 Task: Add a signature Kara Hall containing With sincere appreciation and gratitude, Kara Hall to email address softage.2@softage.net and add a folder Business intelligence
Action: Mouse moved to (685, 242)
Screenshot: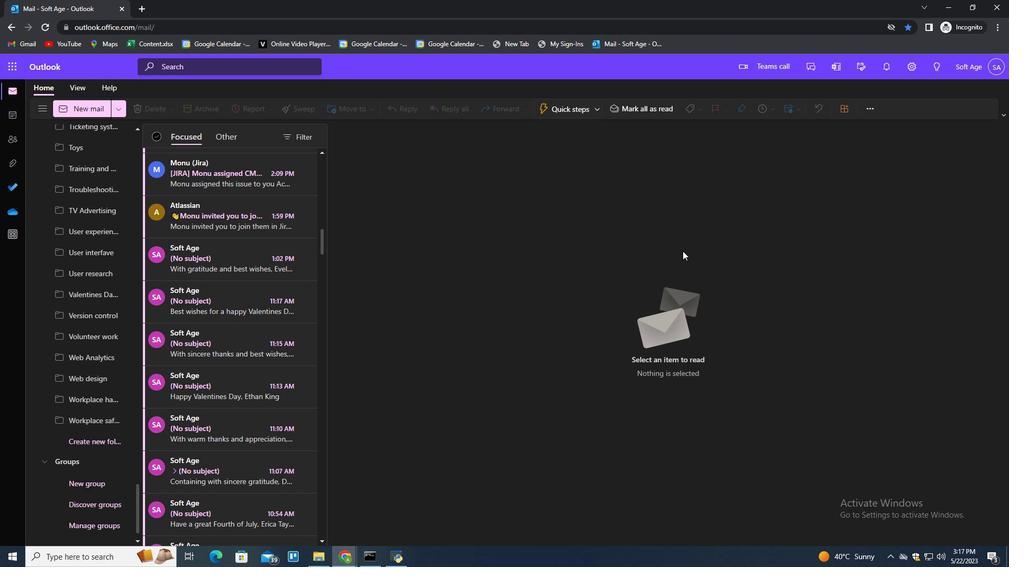 
Action: Mouse pressed left at (685, 242)
Screenshot: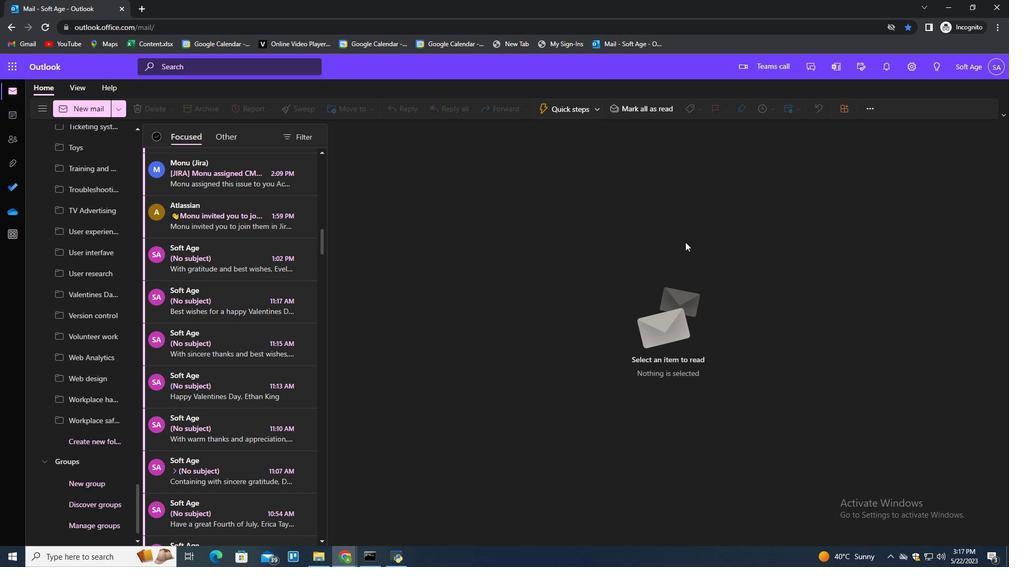 
Action: Key pressed n
Screenshot: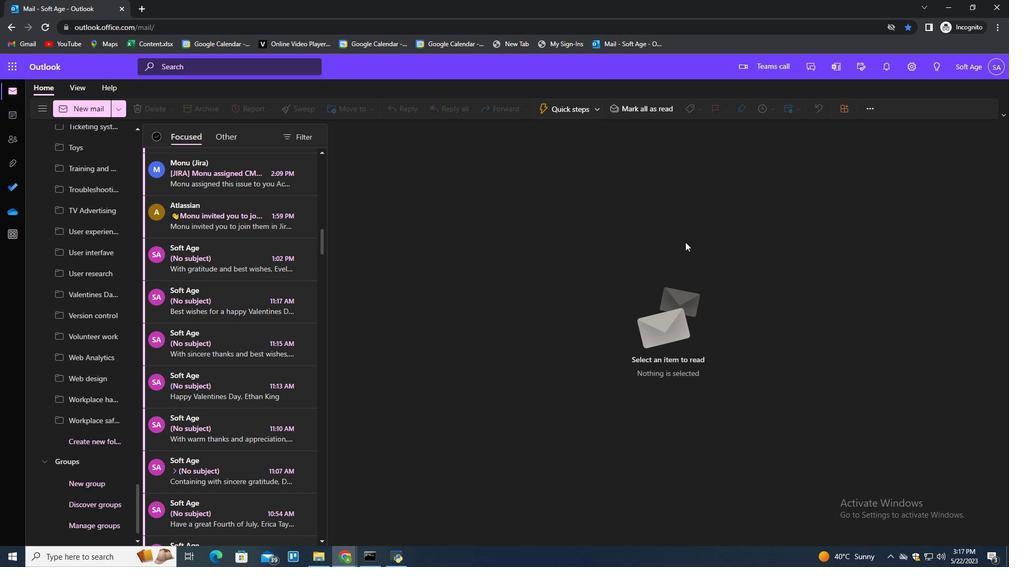 
Action: Mouse moved to (712, 106)
Screenshot: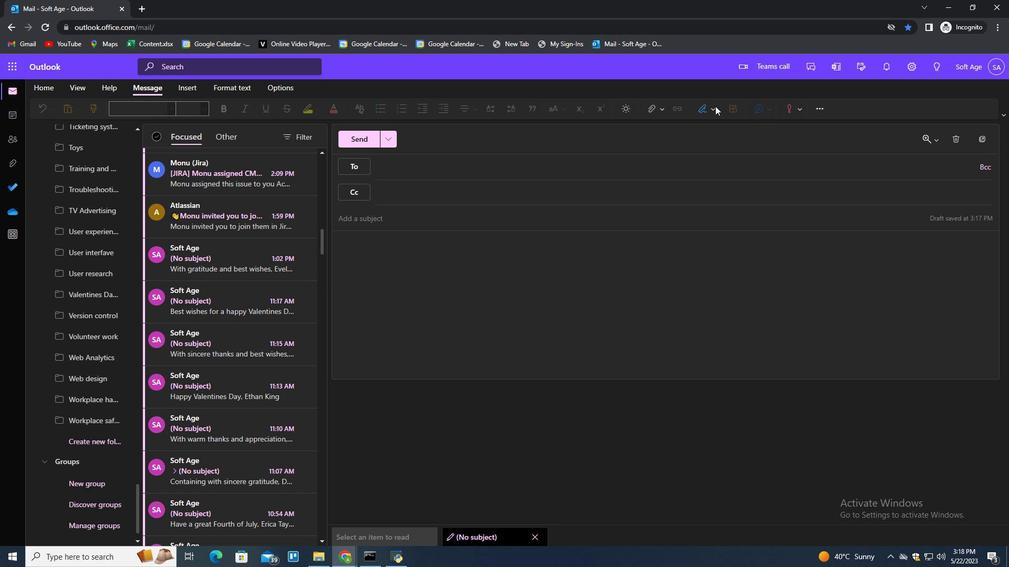 
Action: Mouse pressed left at (712, 106)
Screenshot: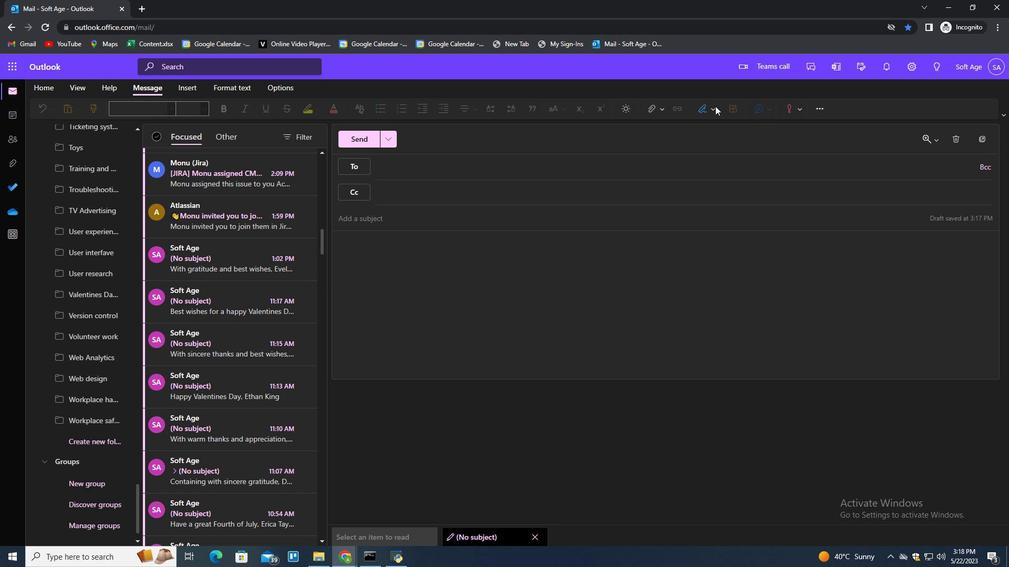 
Action: Mouse moved to (699, 147)
Screenshot: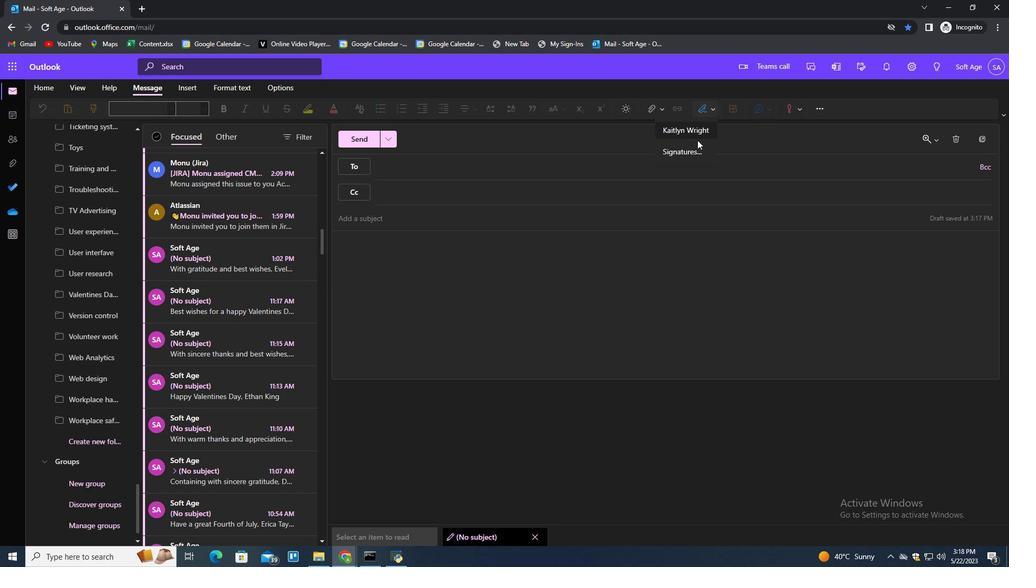 
Action: Mouse pressed left at (699, 147)
Screenshot: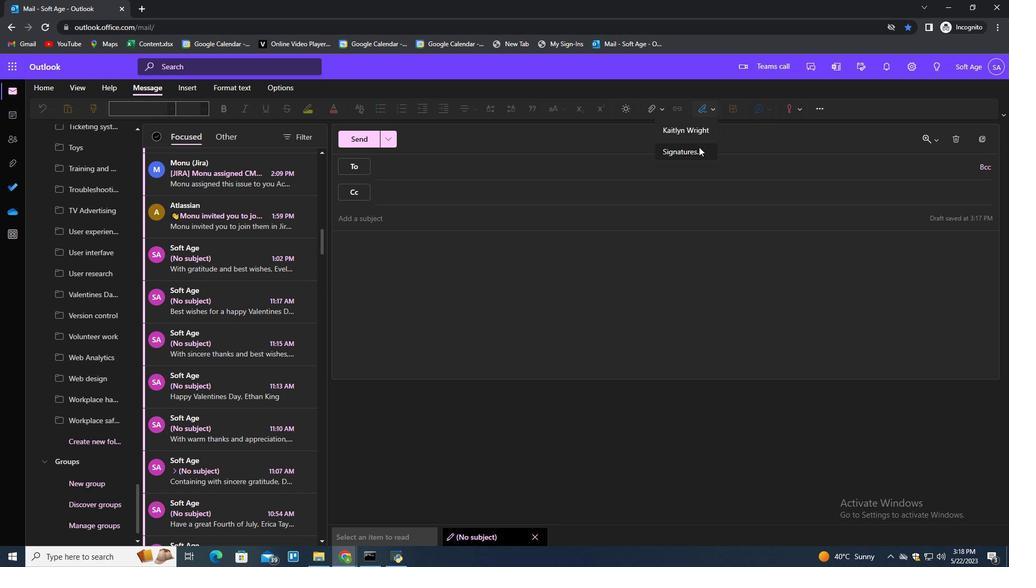 
Action: Mouse moved to (720, 192)
Screenshot: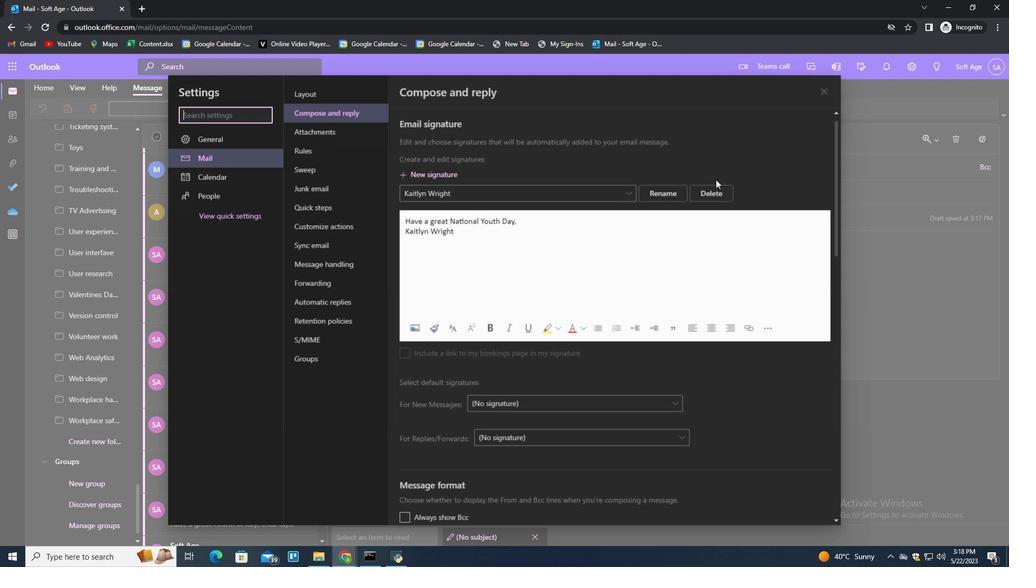 
Action: Mouse pressed left at (720, 192)
Screenshot: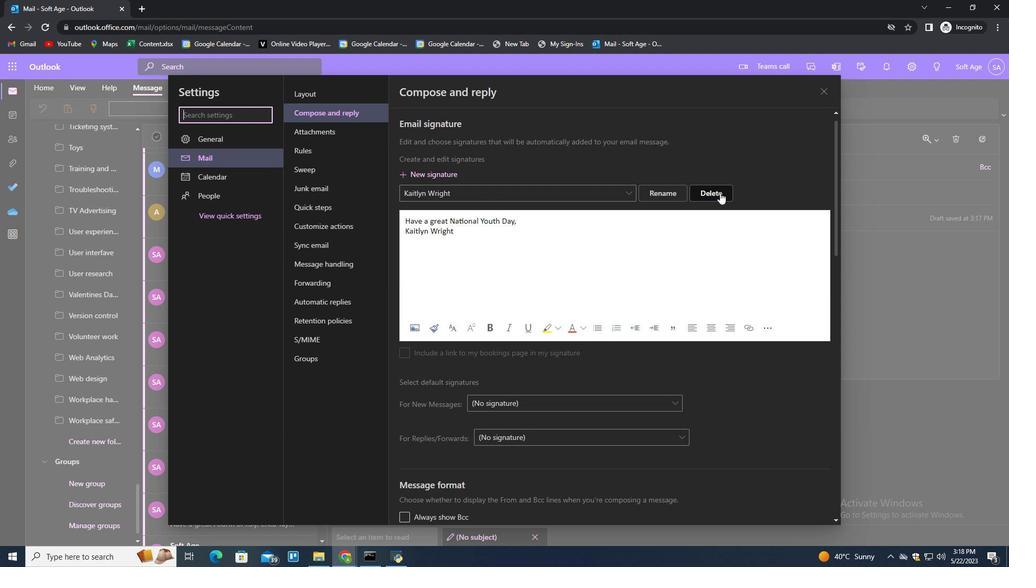 
Action: Mouse moved to (720, 193)
Screenshot: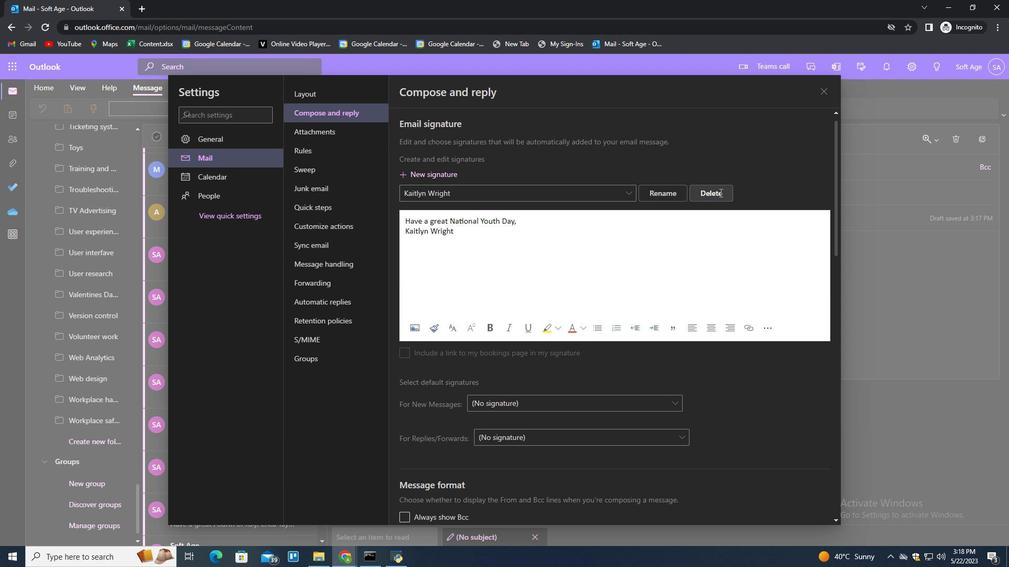 
Action: Mouse pressed left at (720, 193)
Screenshot: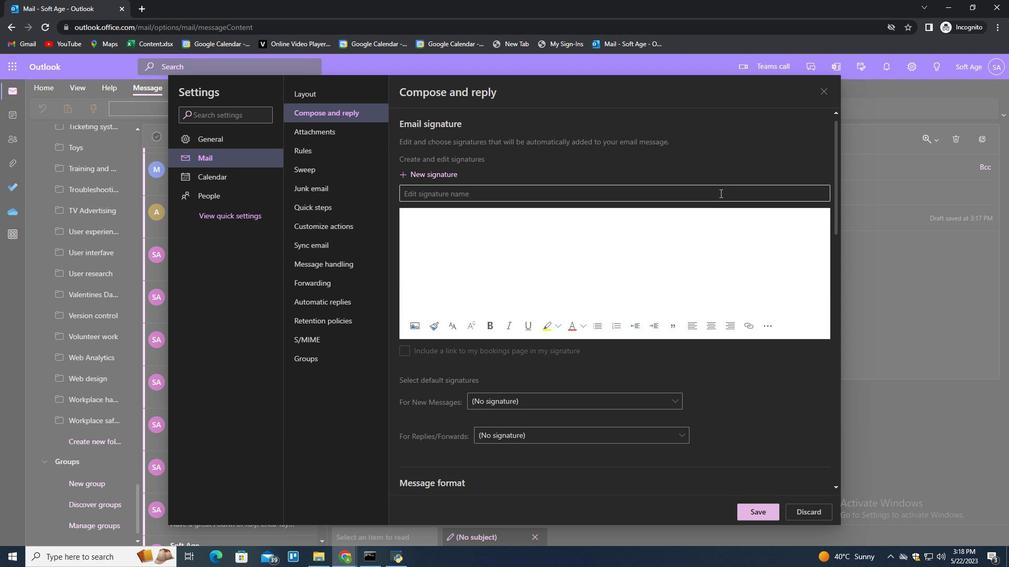 
Action: Key pressed <Key.shift>Ja<Key.backspace><Key.backspace><Key.shift>Kara<Key.space><Key.shift>Hall<Key.tab><Key.shift>With<Key.space>sincere<Key.space>appreca<Key.backspace>iation<Key.space>and<Key.space>gratitude<Key.space>m<Key.backspace><Key.backspace>,<Key.shift_r><Key.enter><Key.shift>Kara<Key.space><Key.shift>Hall
Screenshot: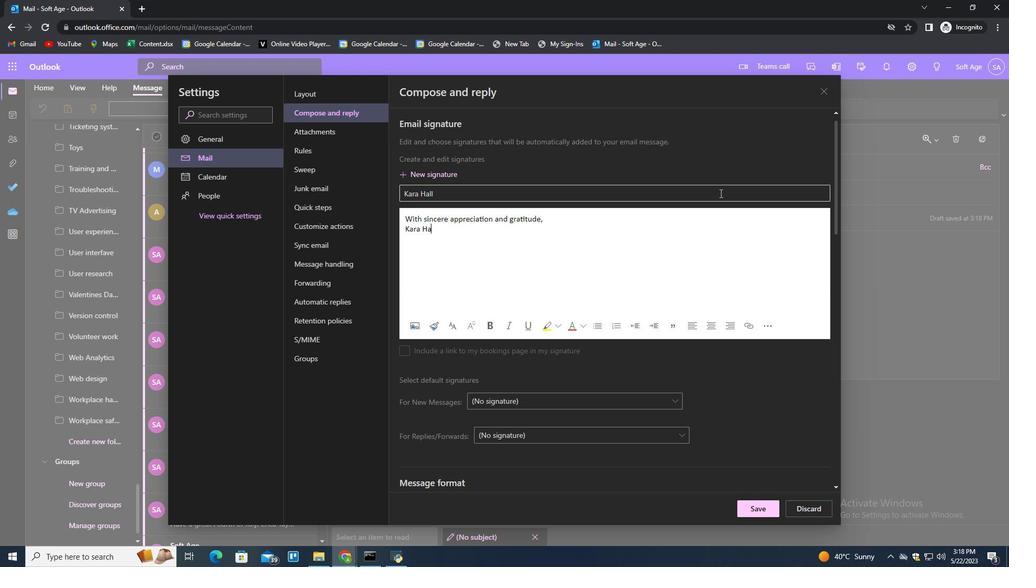
Action: Mouse moved to (756, 511)
Screenshot: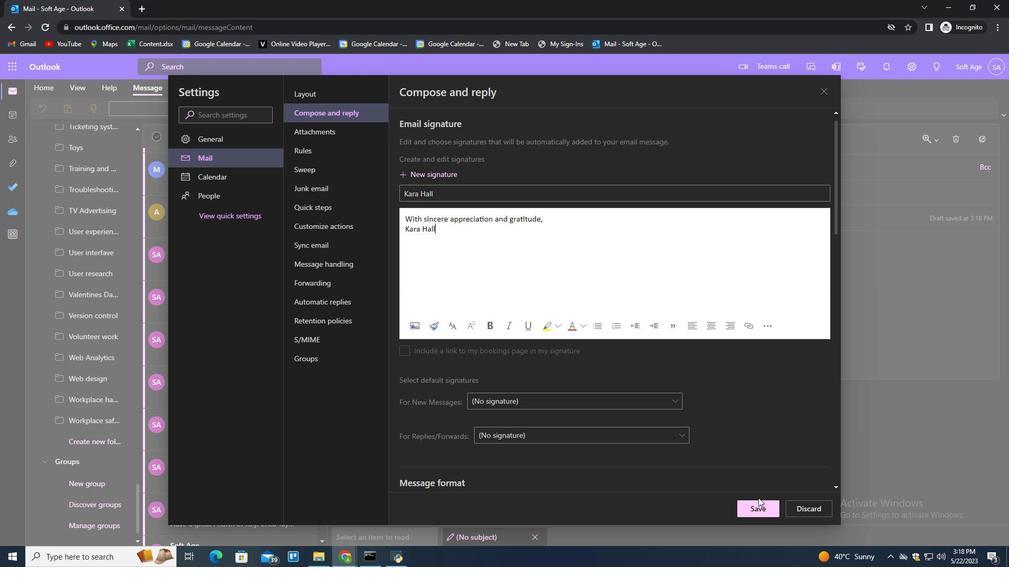 
Action: Mouse pressed left at (756, 511)
Screenshot: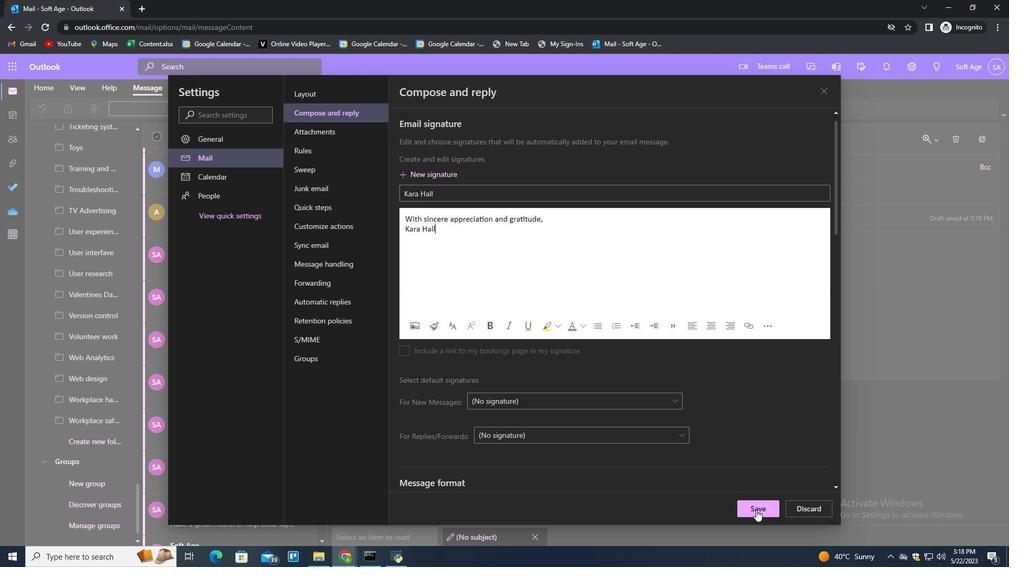 
Action: Mouse moved to (893, 310)
Screenshot: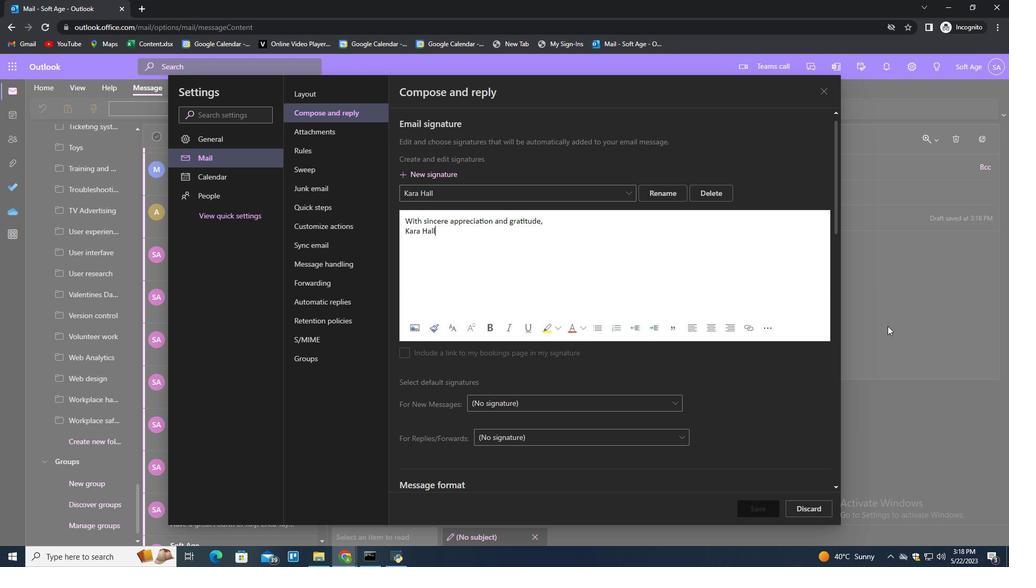 
Action: Mouse pressed left at (893, 310)
Screenshot: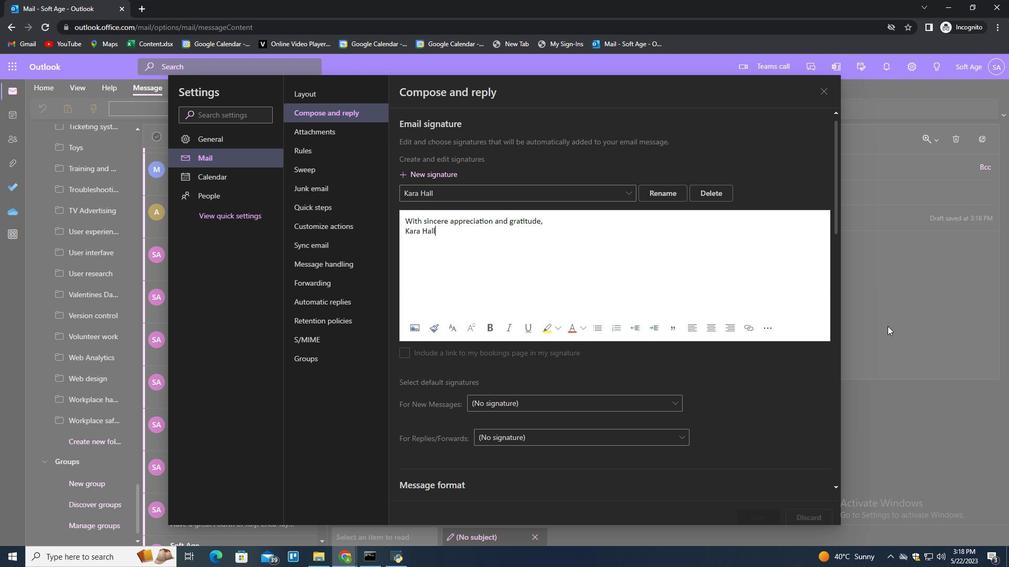 
Action: Mouse moved to (707, 104)
Screenshot: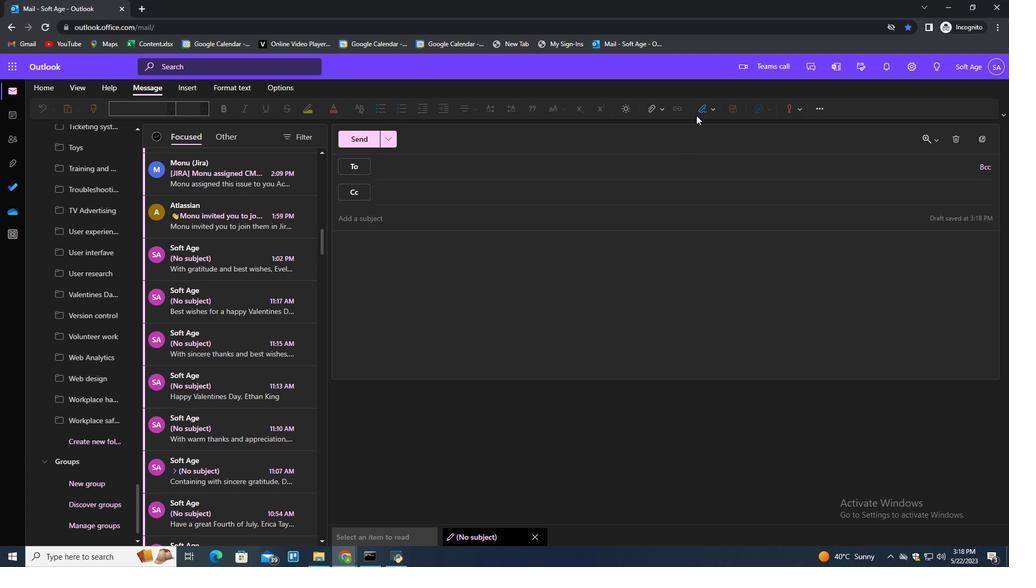
Action: Mouse pressed left at (707, 104)
Screenshot: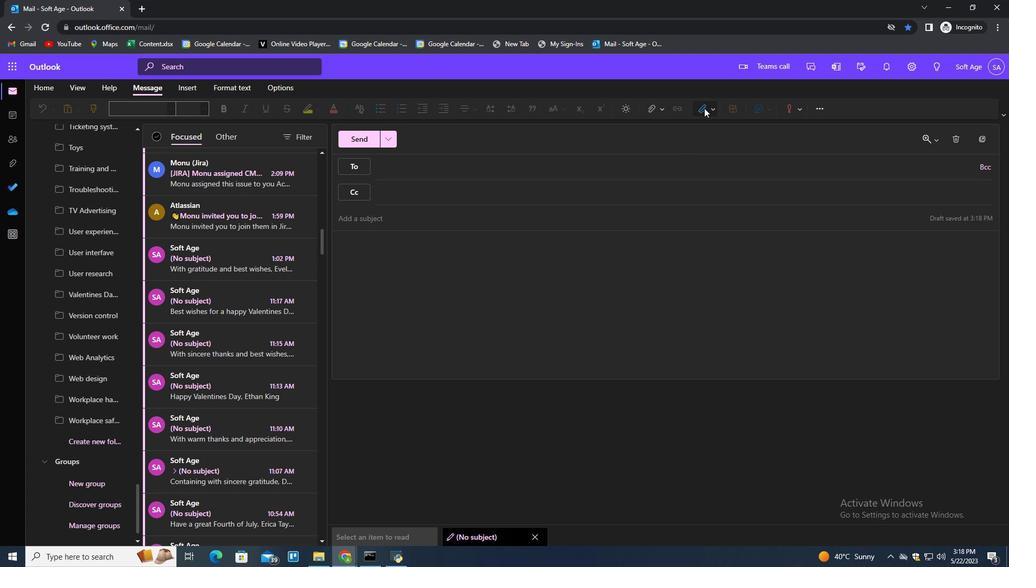 
Action: Mouse moved to (696, 128)
Screenshot: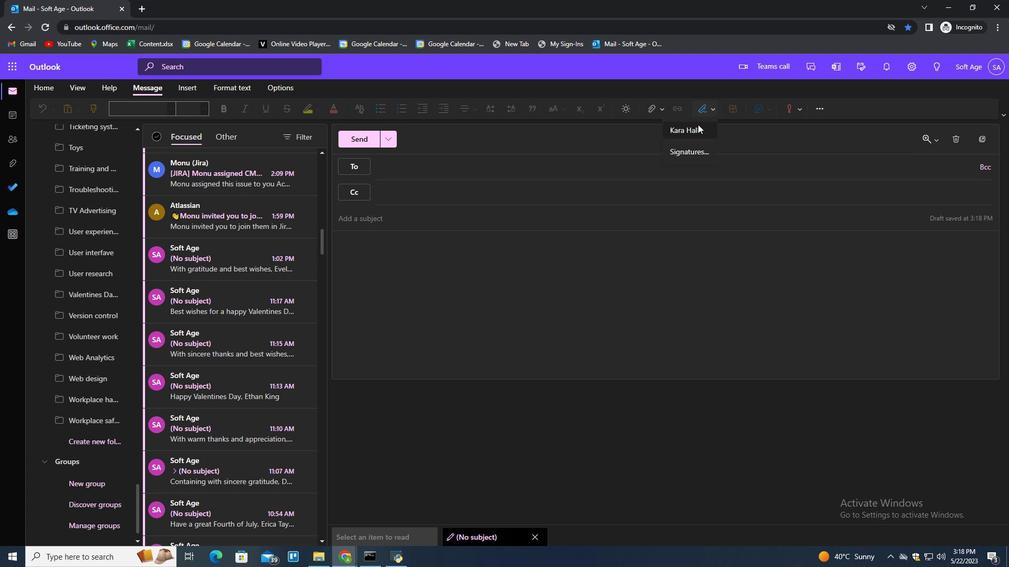 
Action: Mouse pressed left at (696, 128)
Screenshot: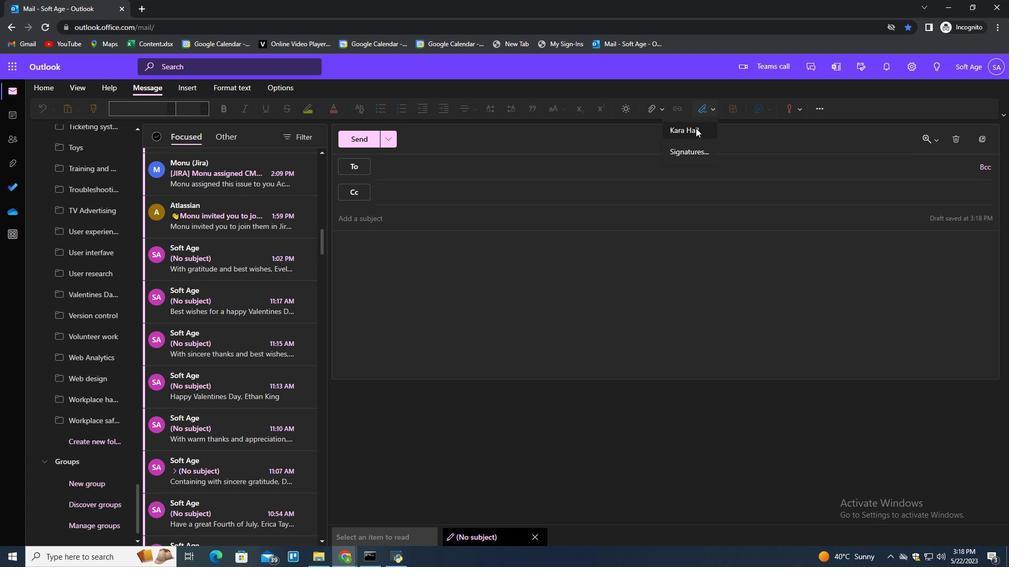 
Action: Mouse moved to (460, 167)
Screenshot: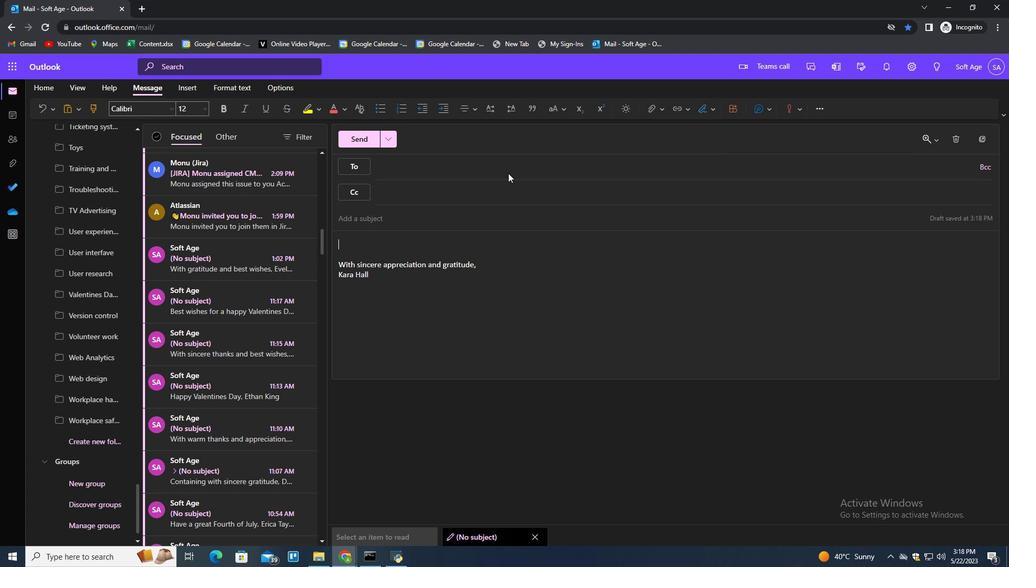 
Action: Mouse pressed left at (460, 167)
Screenshot: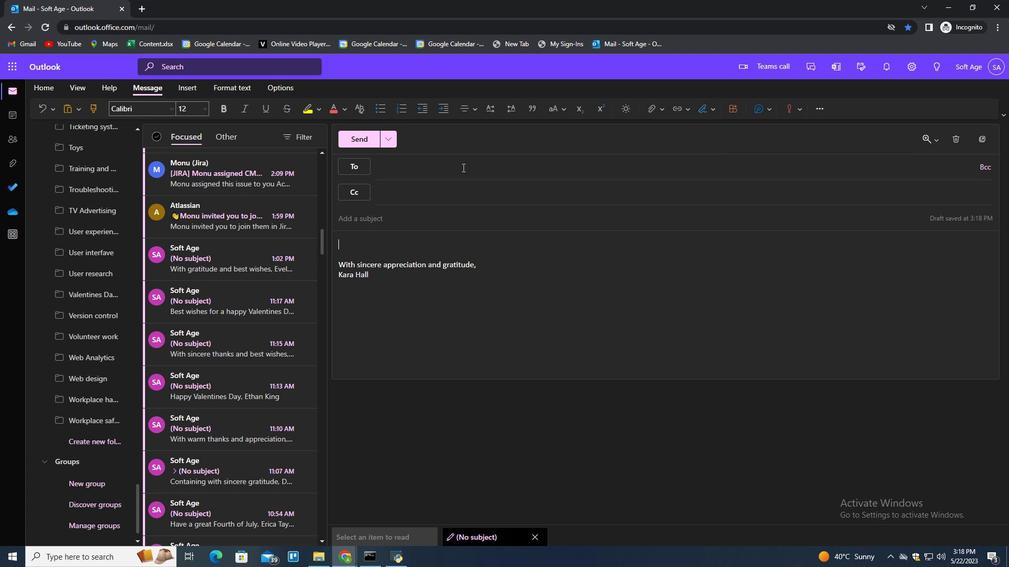 
Action: Key pressed softage.2<Key.shift>@softage.net<Key.enter>
Screenshot: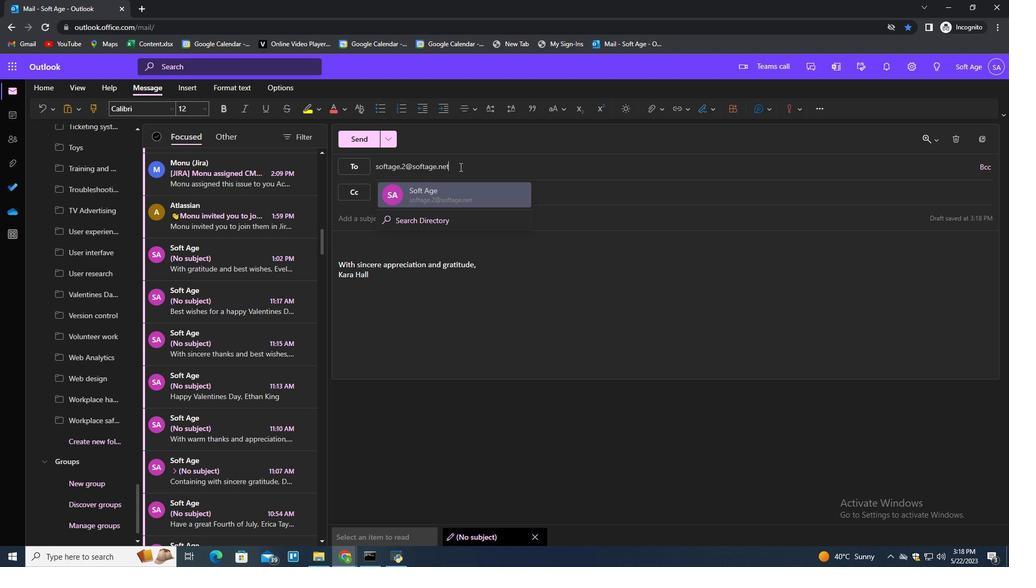 
Action: Mouse moved to (93, 442)
Screenshot: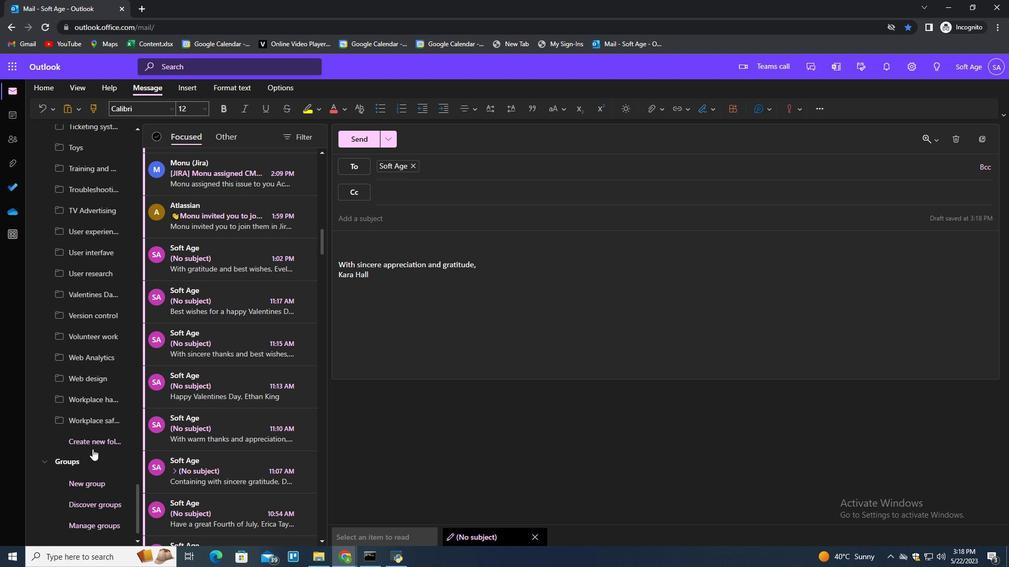 
Action: Mouse pressed left at (93, 442)
Screenshot: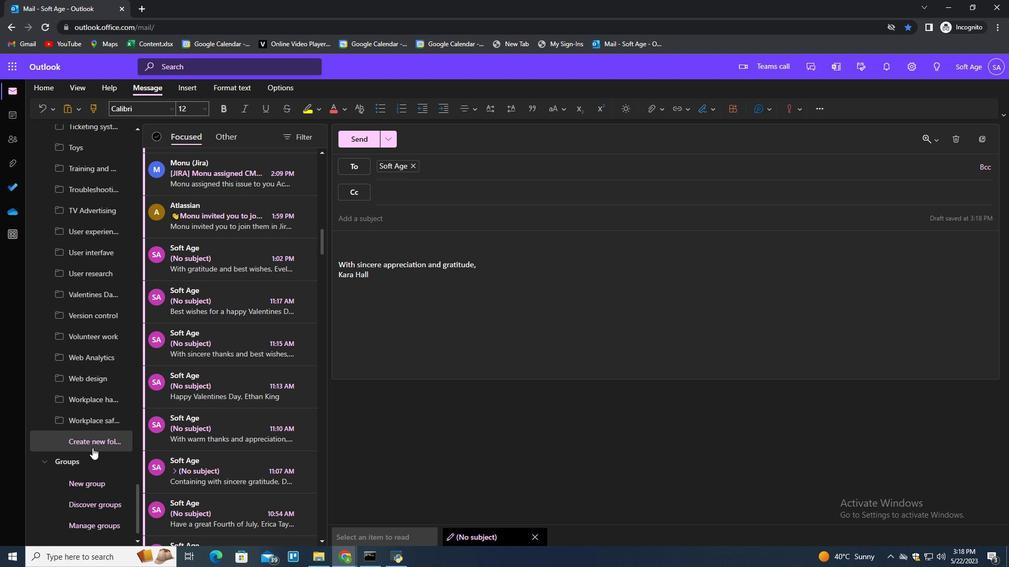 
Action: Key pressed <Key.shift>Businee<Key.backspace>ss<Key.space>intelligence<Key.enter>
Screenshot: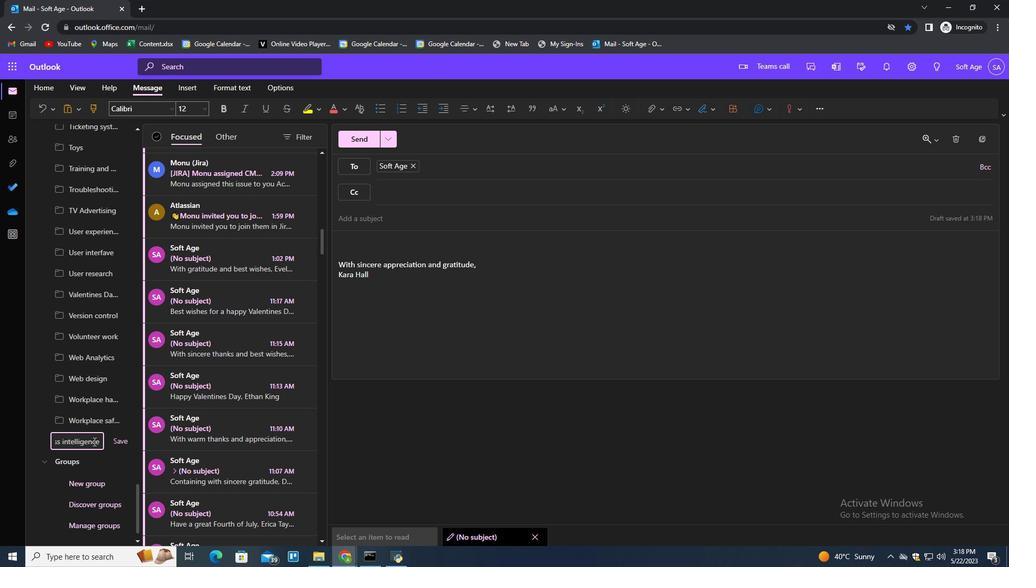 
